 Task: Add Sprouts Boneless Beef Flank Steak to the cart.
Action: Mouse moved to (14, 93)
Screenshot: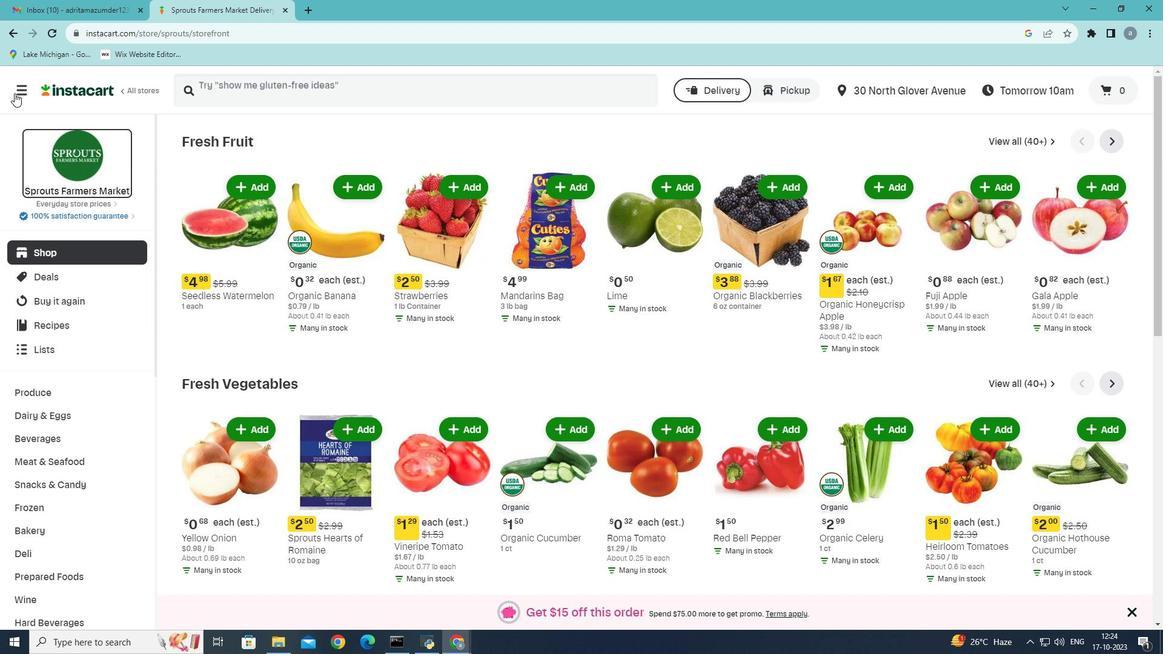 
Action: Mouse pressed left at (14, 93)
Screenshot: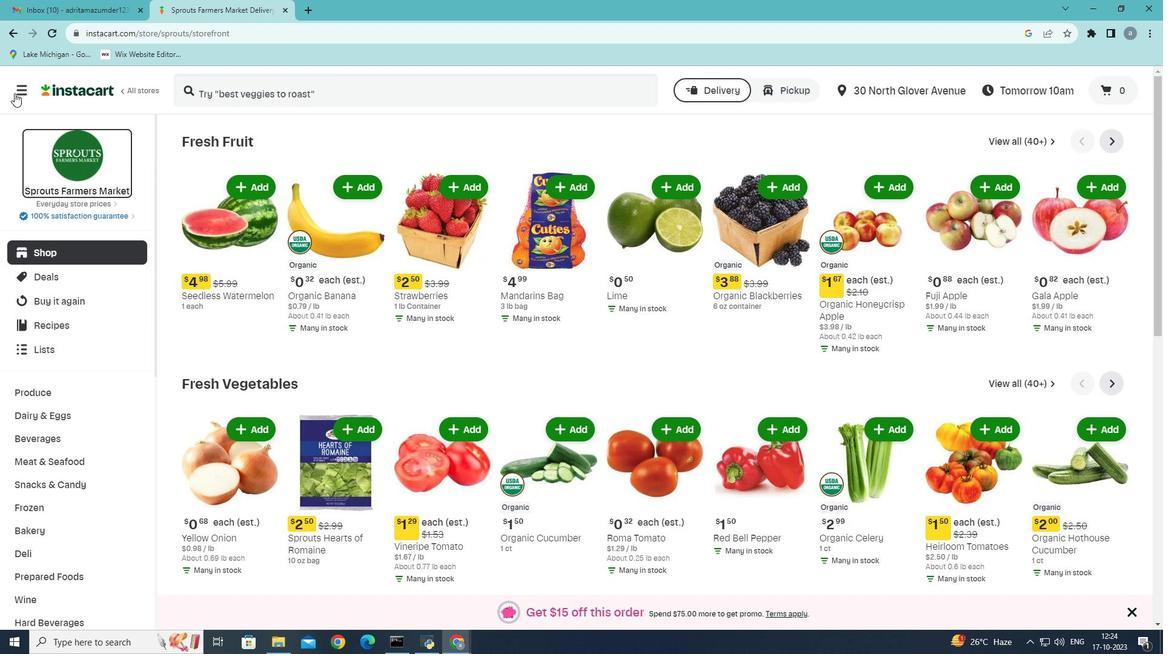 
Action: Mouse moved to (66, 355)
Screenshot: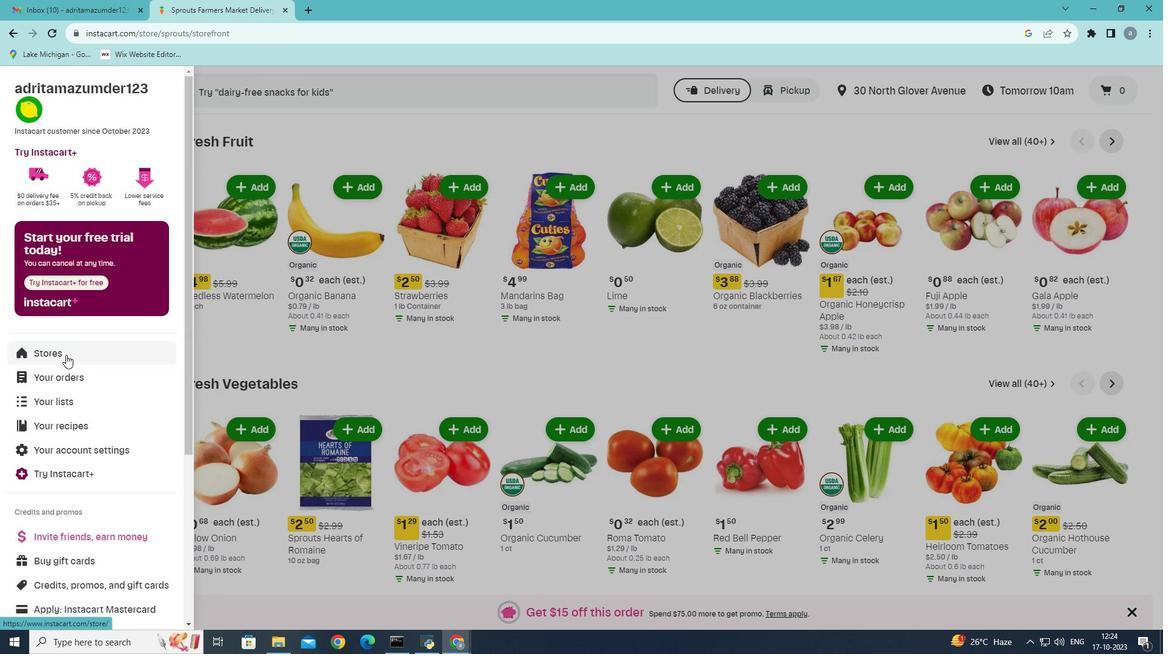 
Action: Mouse pressed left at (66, 355)
Screenshot: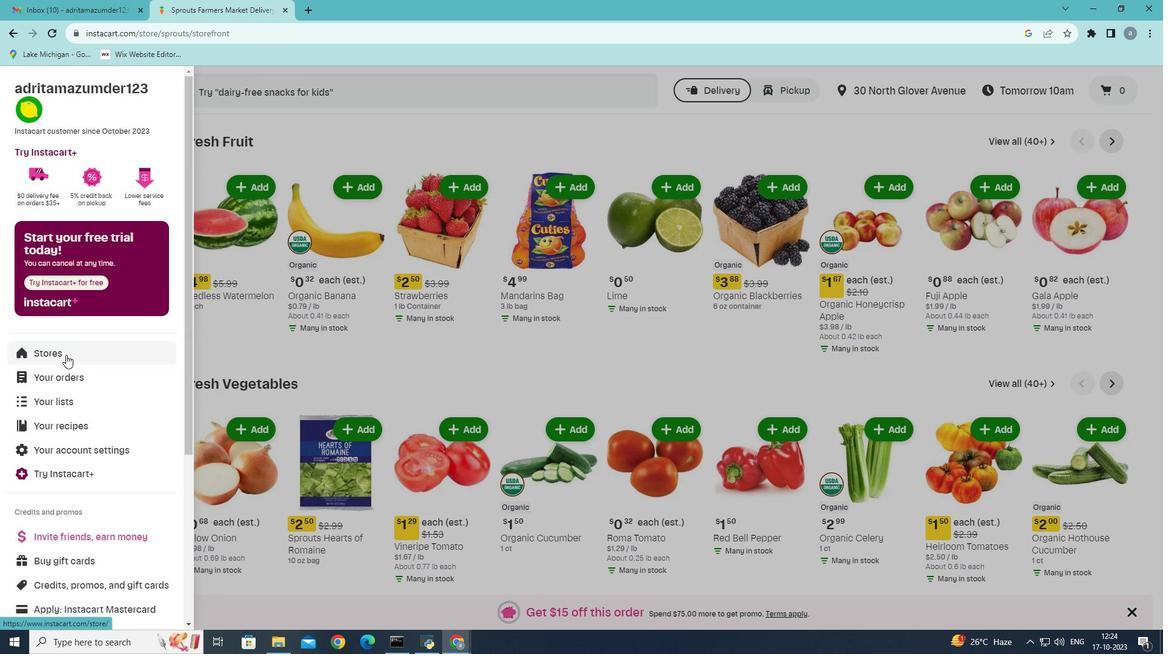 
Action: Mouse moved to (287, 130)
Screenshot: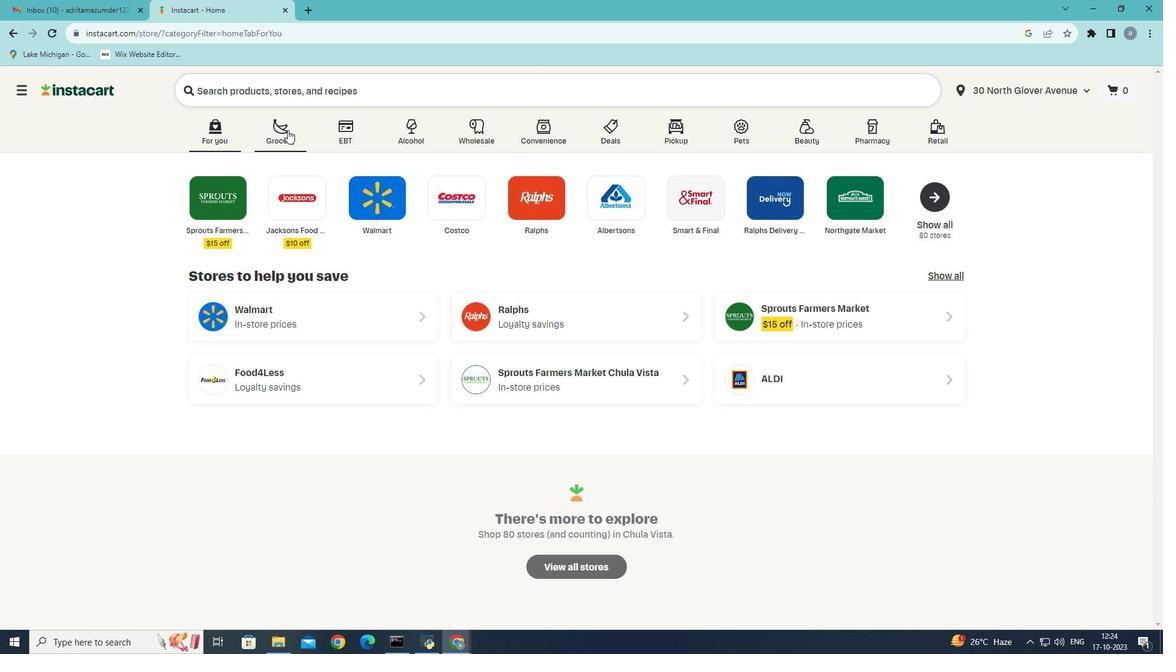 
Action: Mouse pressed left at (287, 130)
Screenshot: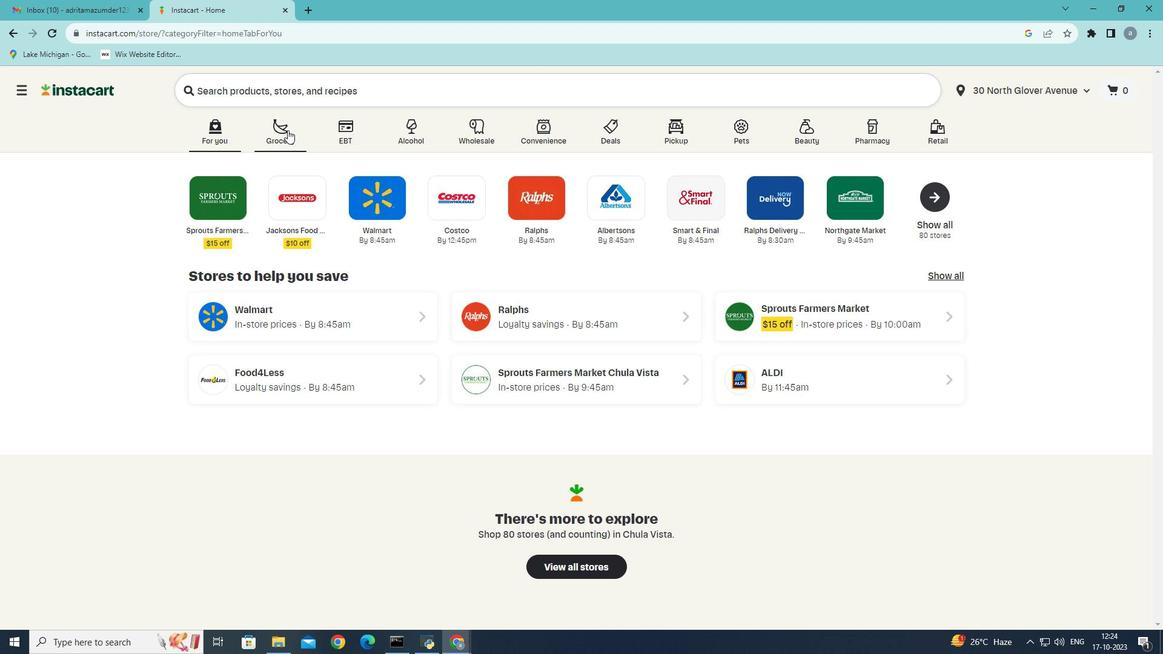 
Action: Mouse moved to (806, 283)
Screenshot: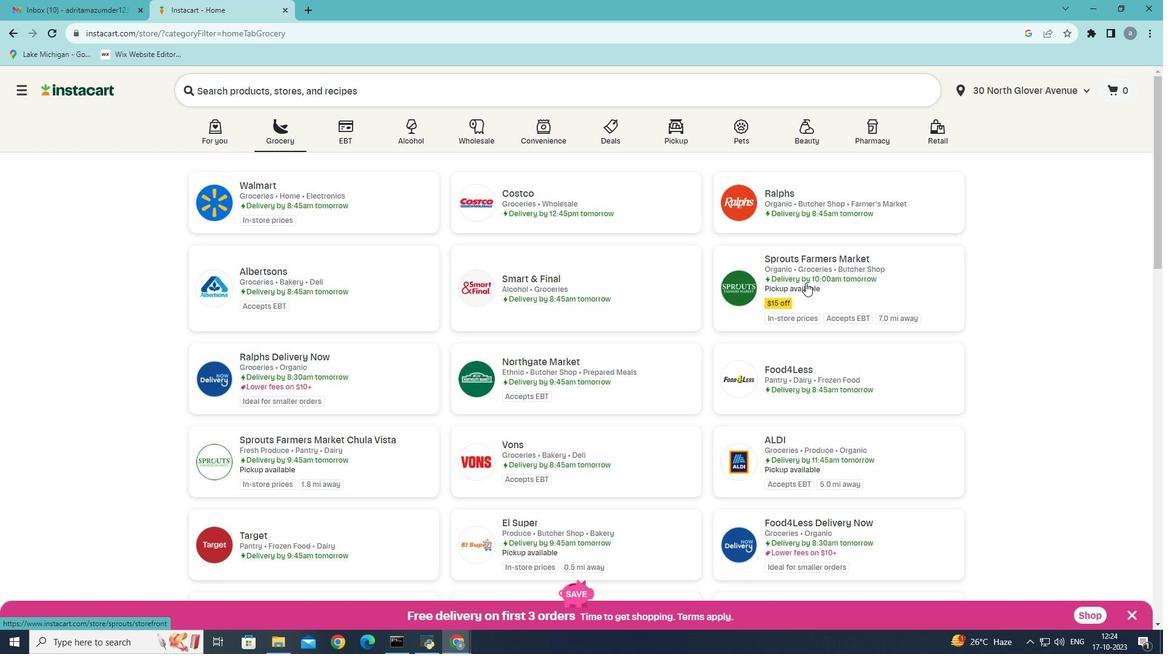 
Action: Mouse pressed left at (806, 283)
Screenshot: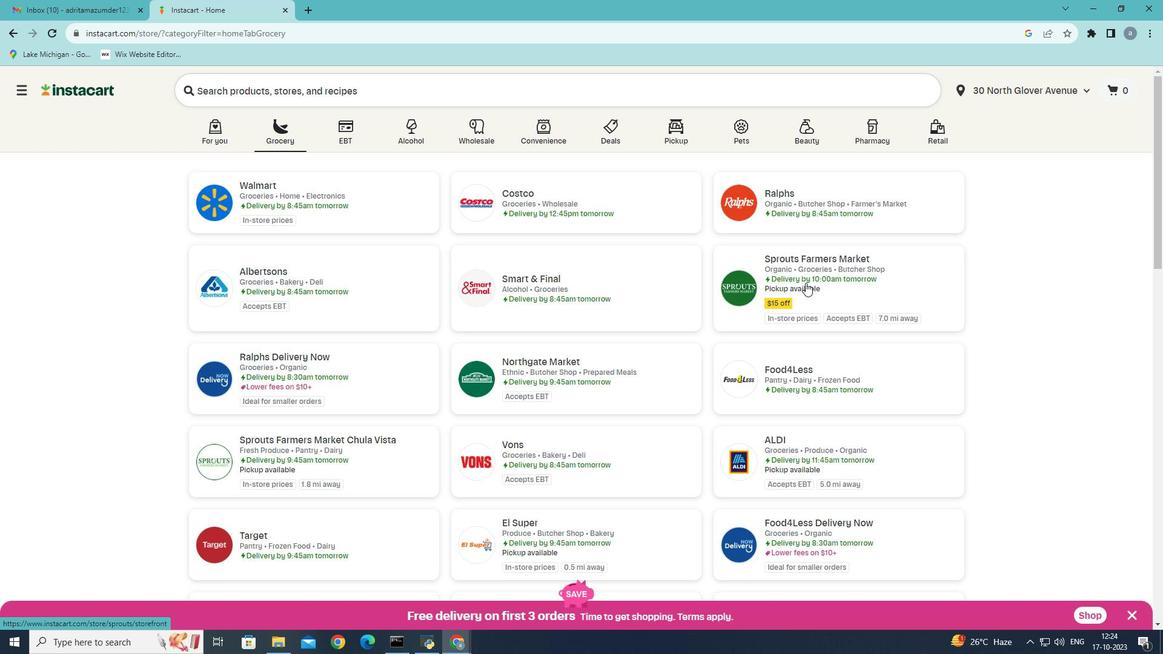 
Action: Mouse moved to (38, 463)
Screenshot: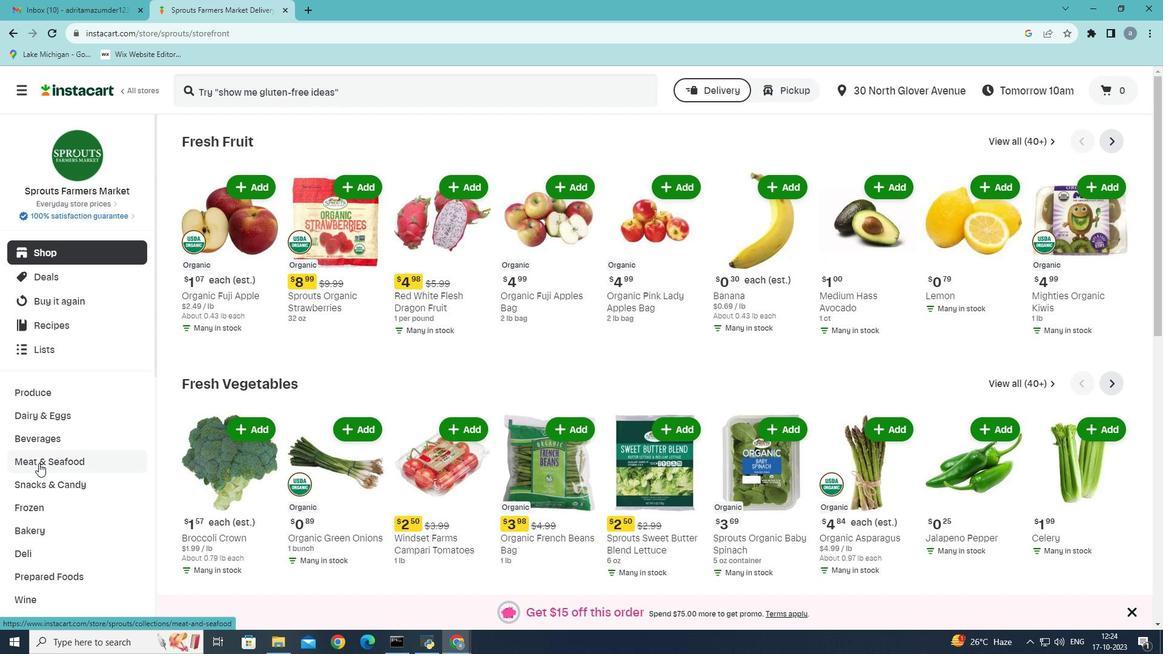 
Action: Mouse pressed left at (38, 463)
Screenshot: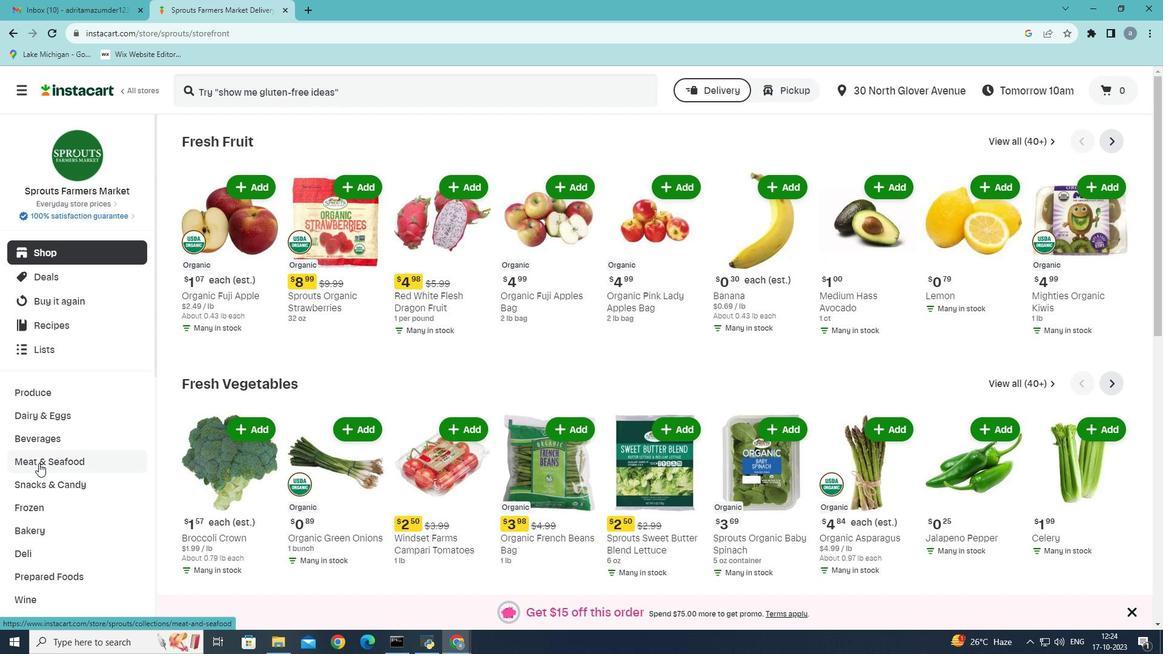 
Action: Mouse moved to (344, 167)
Screenshot: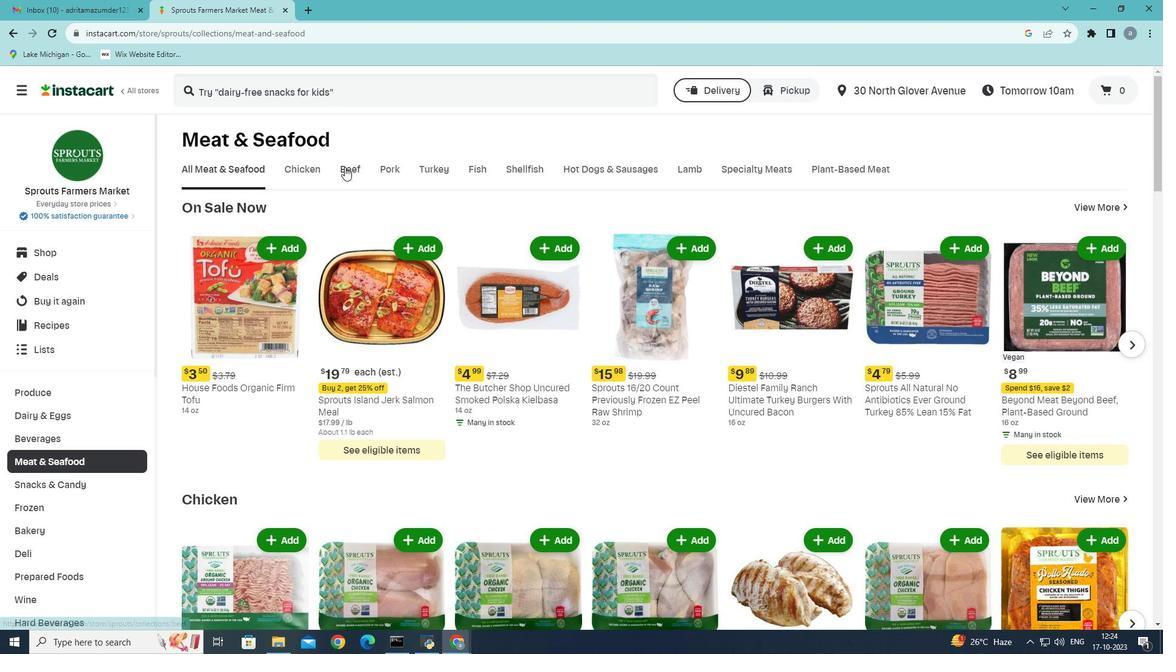 
Action: Mouse pressed left at (344, 167)
Screenshot: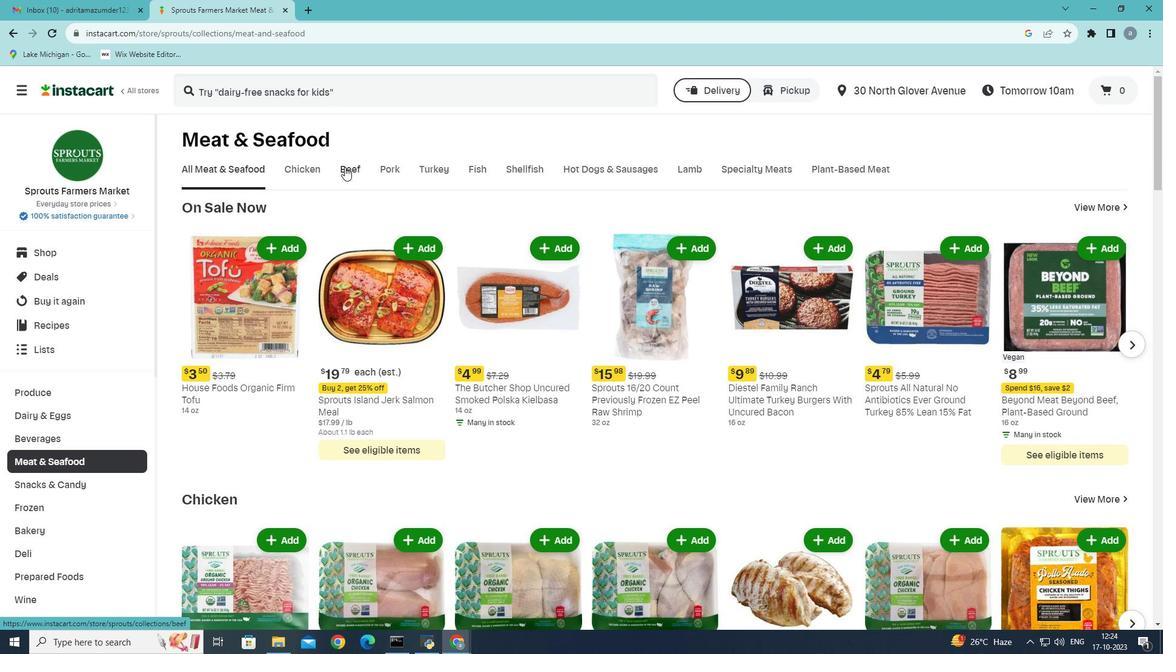 
Action: Mouse moved to (420, 218)
Screenshot: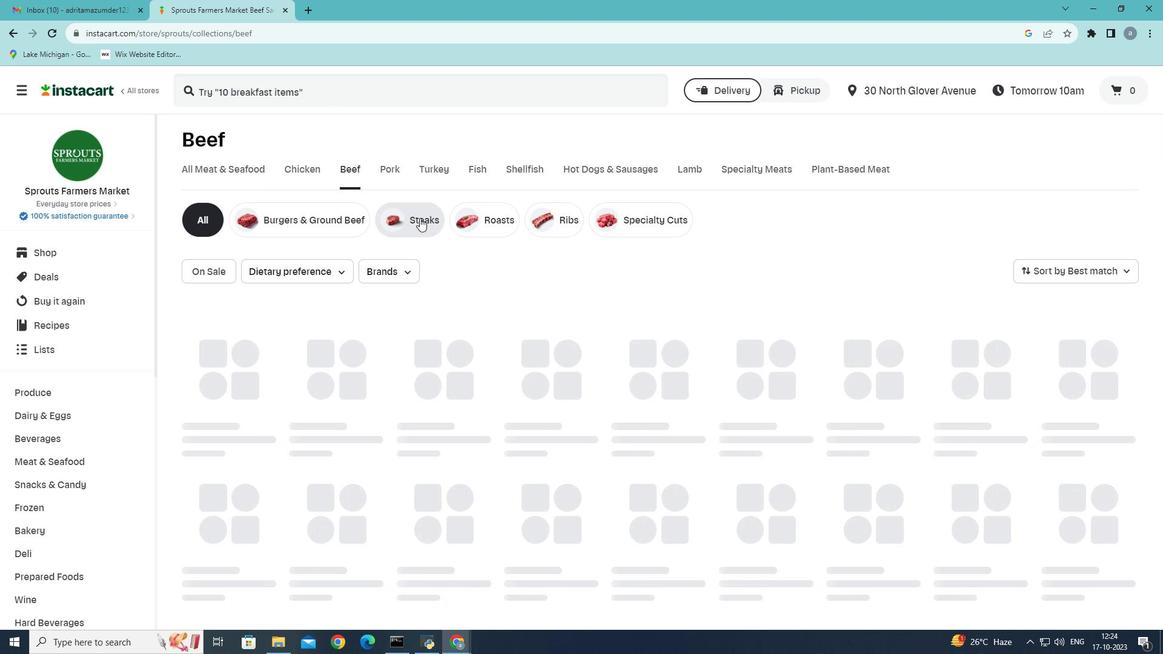 
Action: Mouse pressed left at (420, 218)
Screenshot: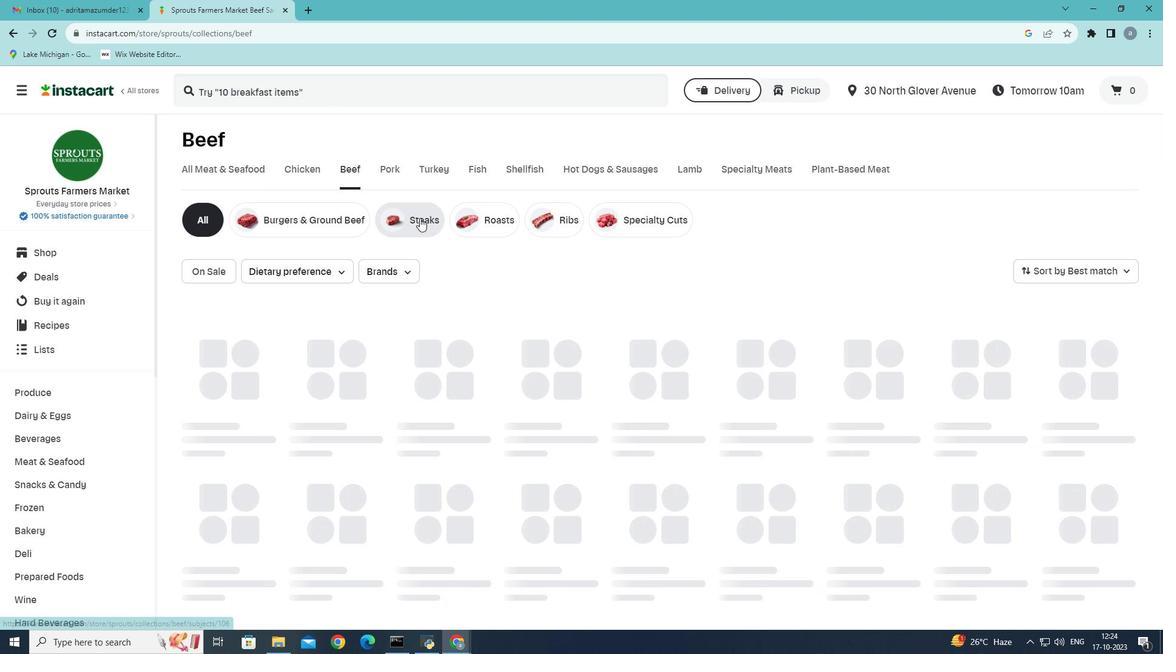 
Action: Mouse moved to (601, 399)
Screenshot: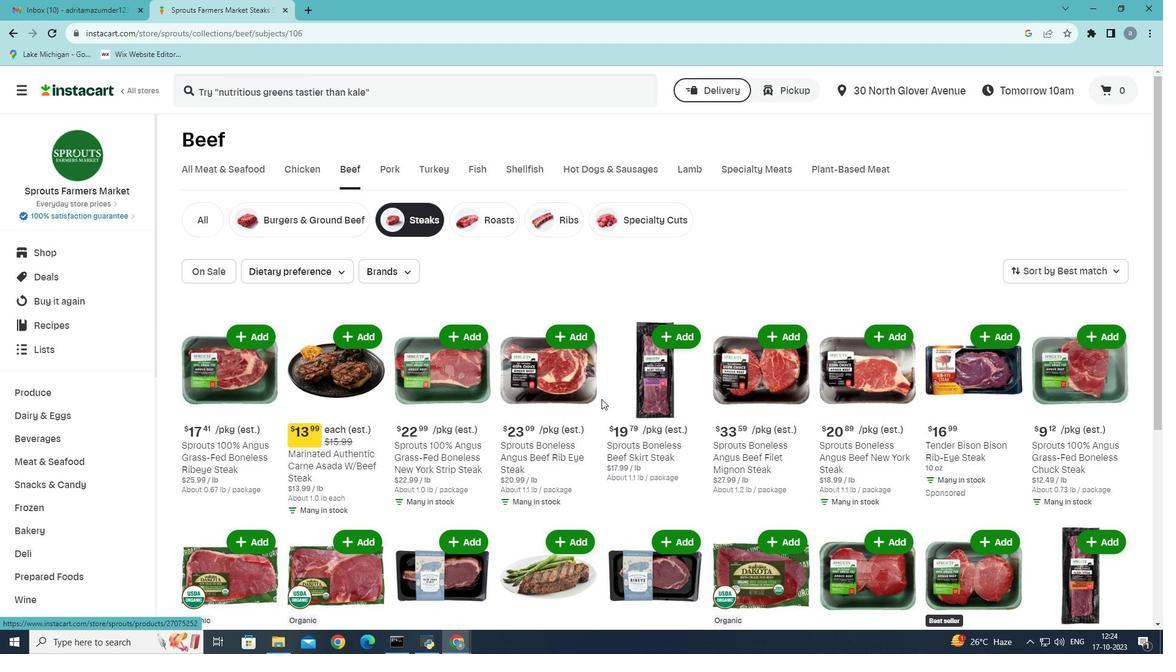 
Action: Mouse scrolled (601, 398) with delta (0, 0)
Screenshot: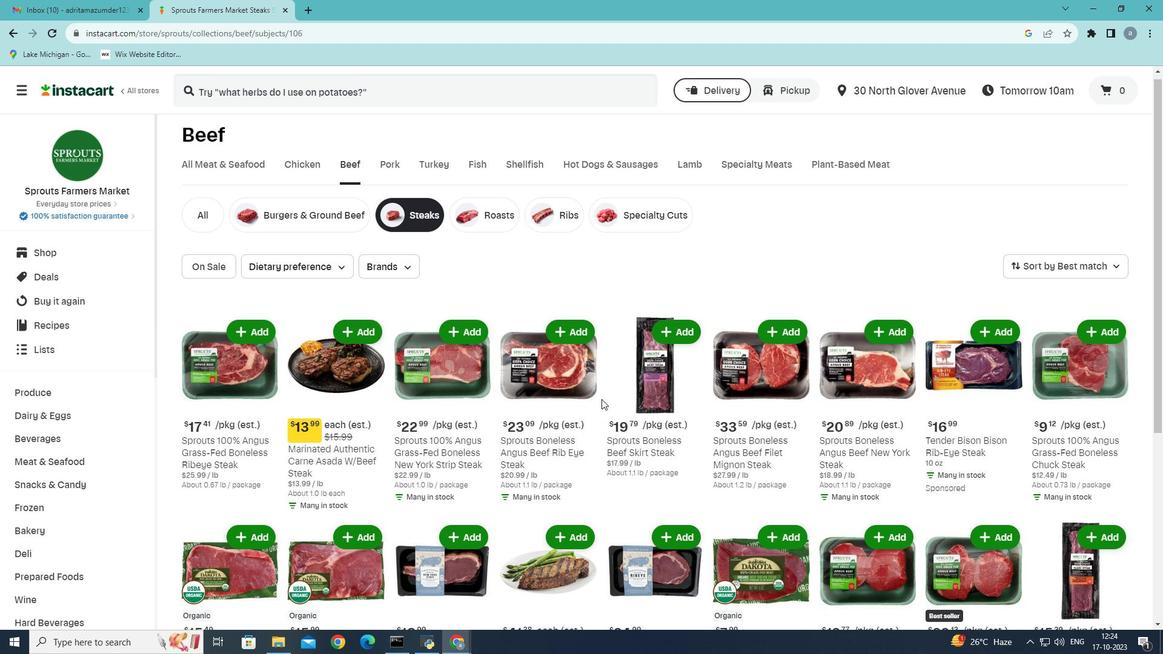 
Action: Mouse scrolled (601, 398) with delta (0, 0)
Screenshot: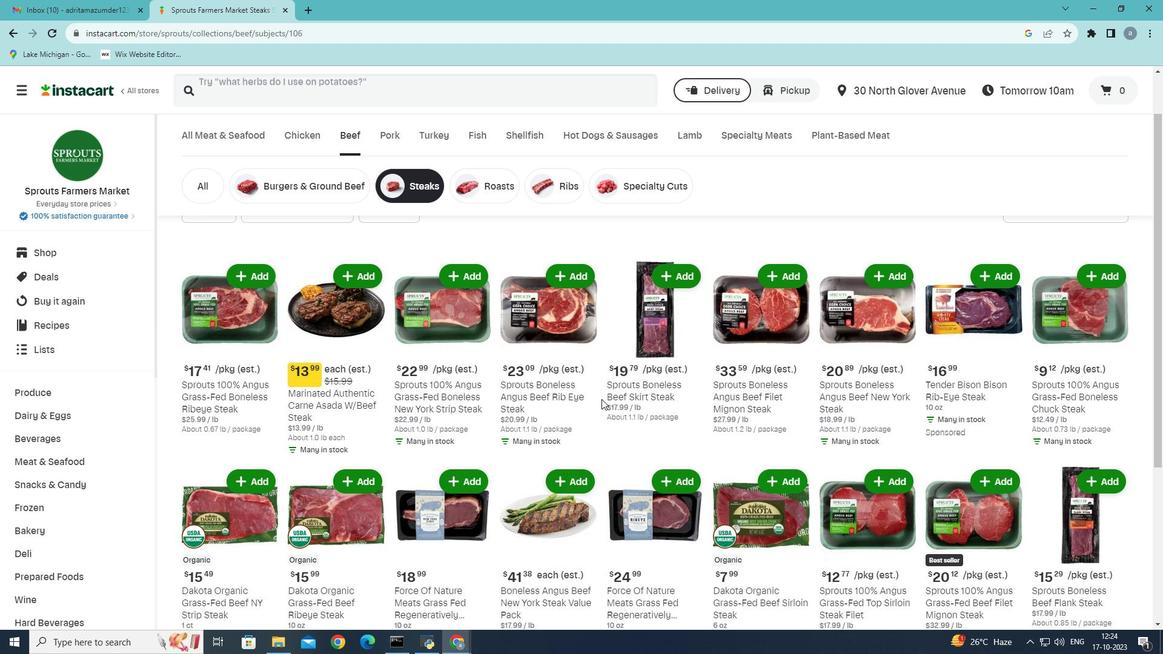 
Action: Mouse moved to (1099, 424)
Screenshot: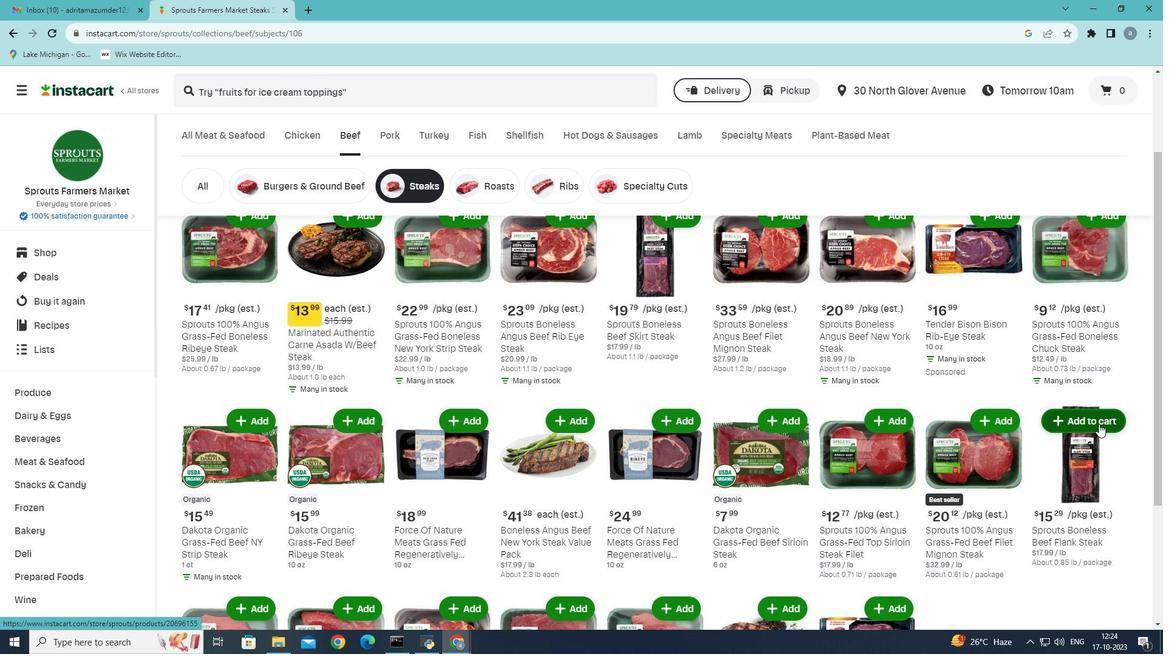 
Action: Mouse pressed left at (1099, 424)
Screenshot: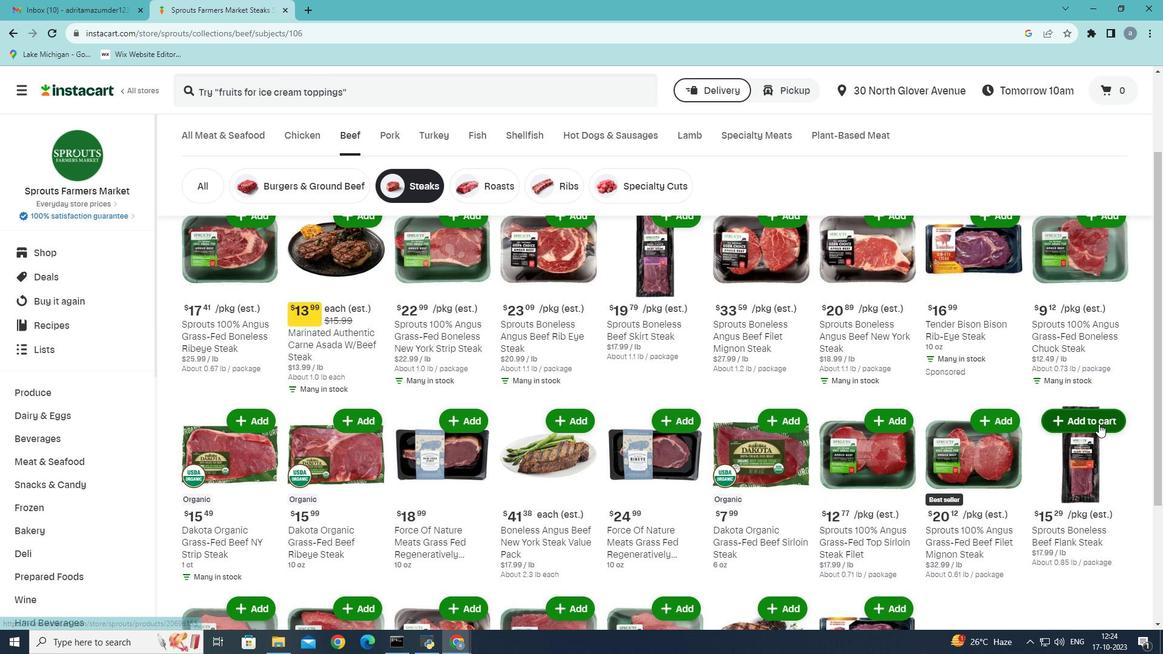 
Action: Mouse moved to (260, 129)
Screenshot: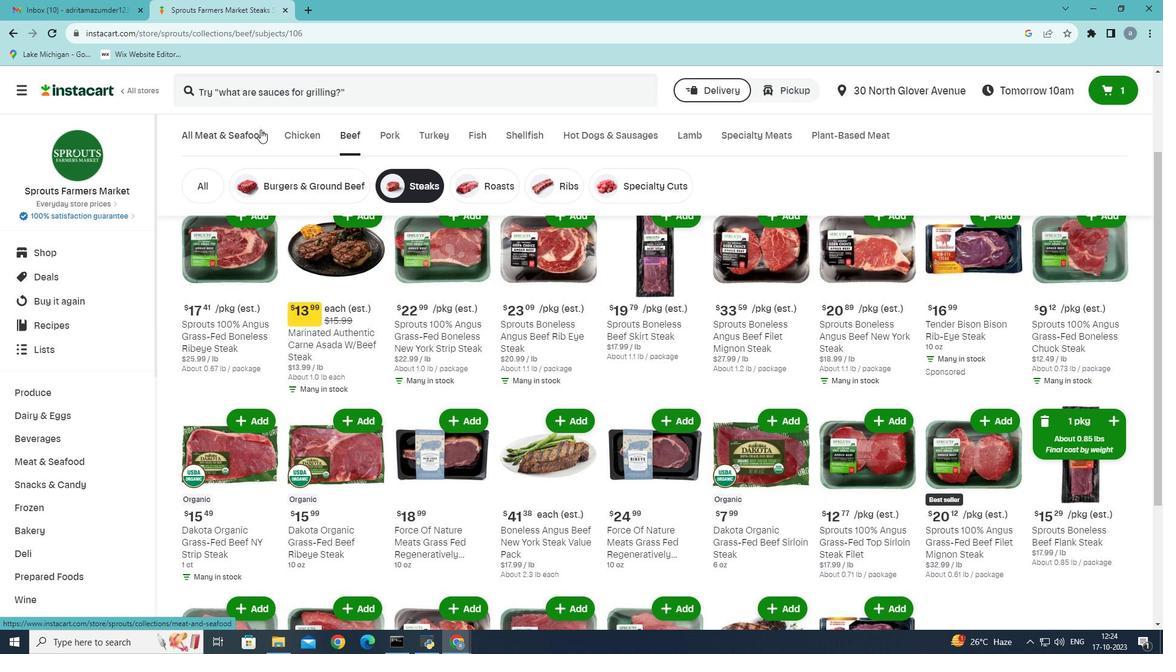
